 Task: Create a rule when a vote is removed from a card by anyone except me .
Action: Mouse moved to (1011, 252)
Screenshot: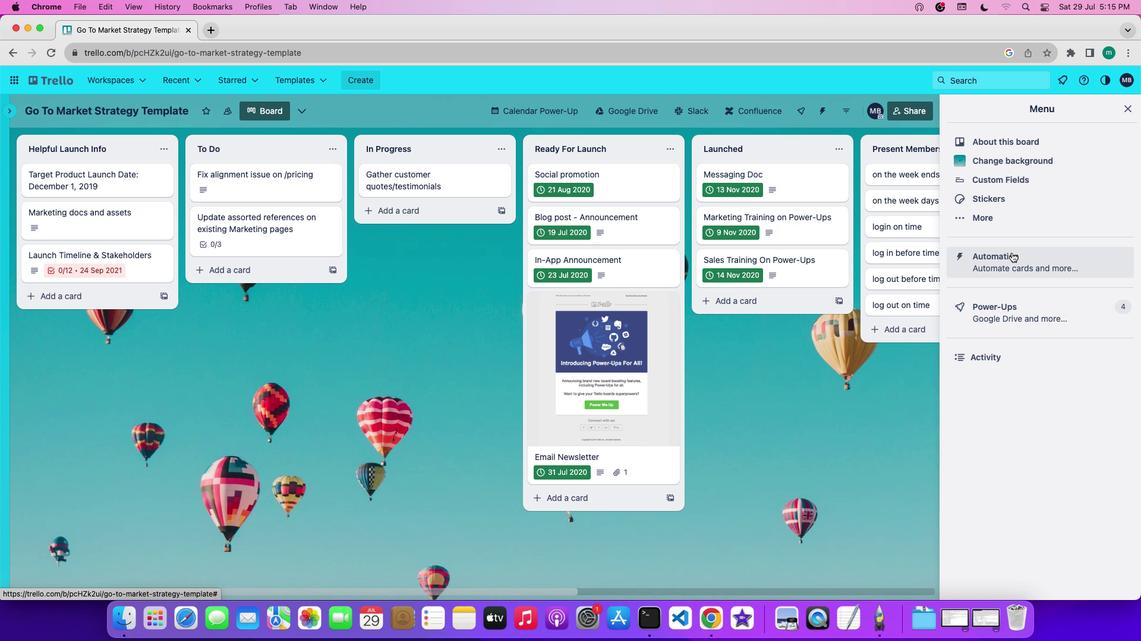 
Action: Mouse pressed left at (1011, 252)
Screenshot: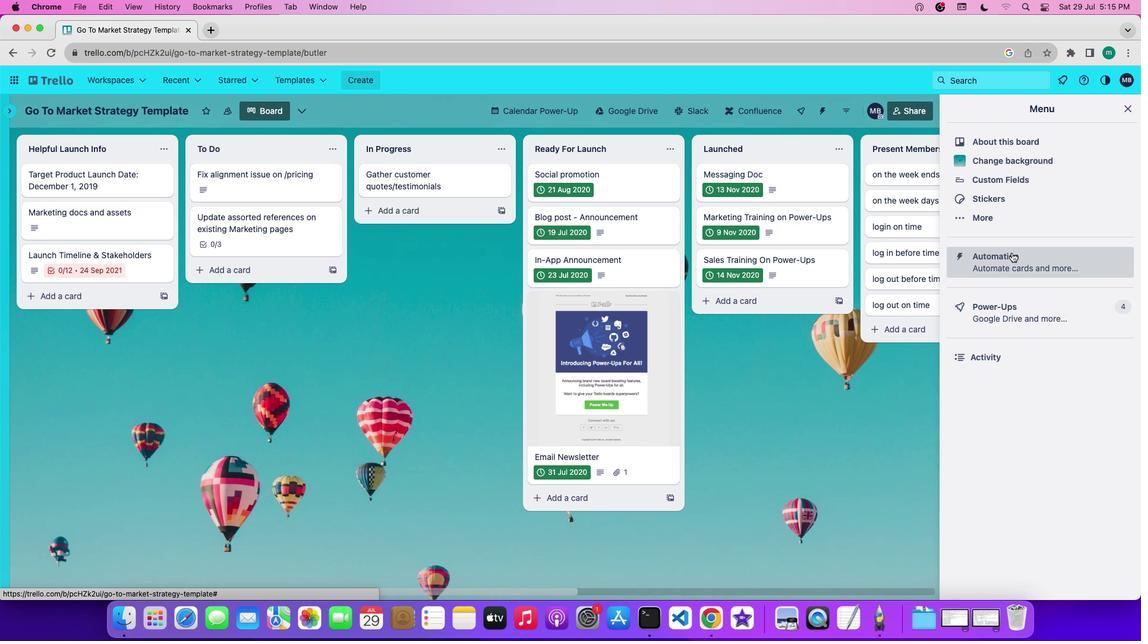 
Action: Mouse moved to (51, 215)
Screenshot: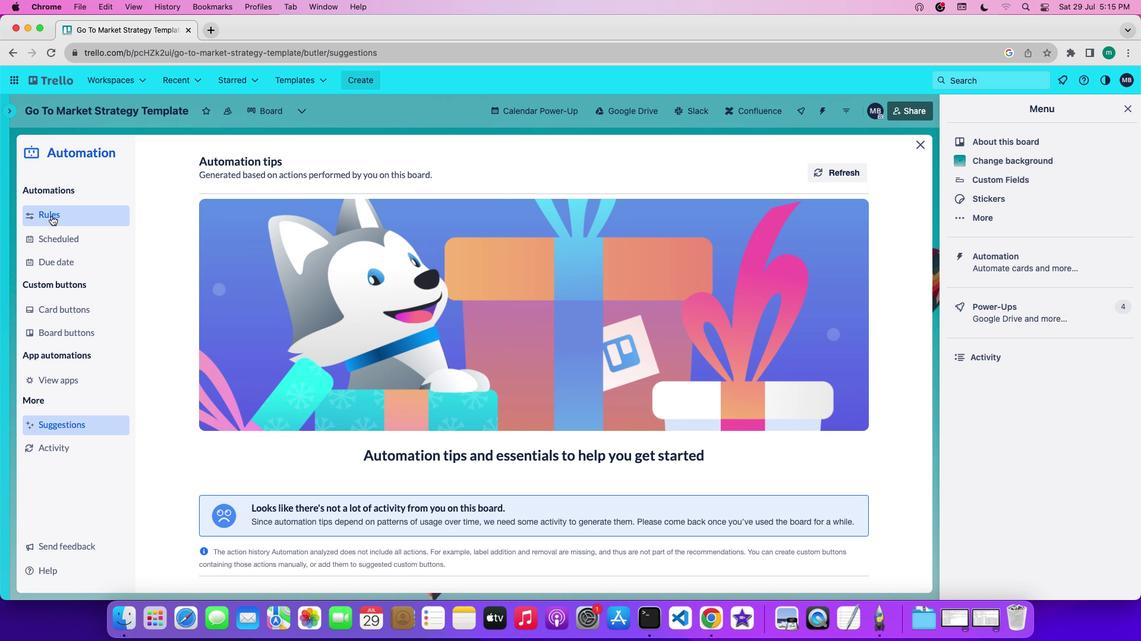 
Action: Mouse pressed left at (51, 215)
Screenshot: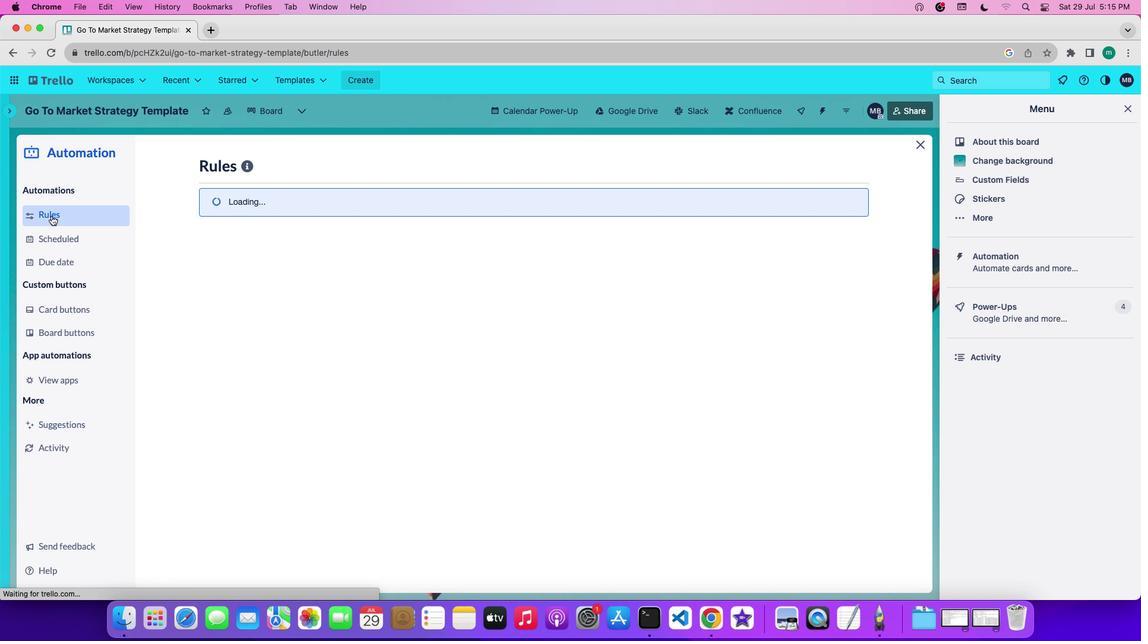 
Action: Mouse moved to (275, 424)
Screenshot: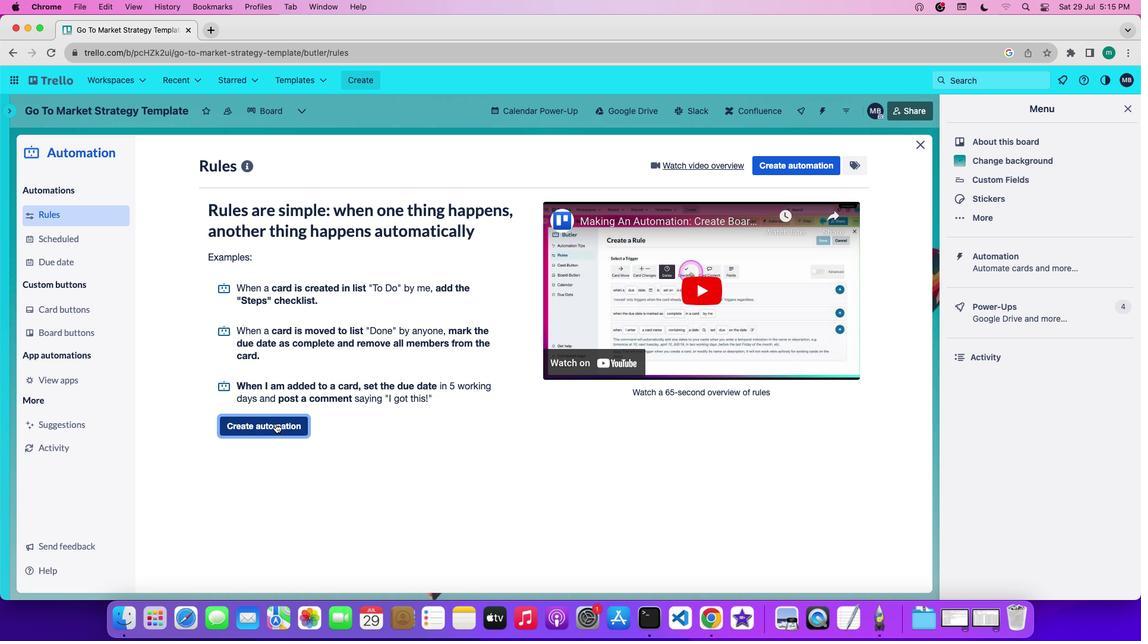 
Action: Mouse pressed left at (275, 424)
Screenshot: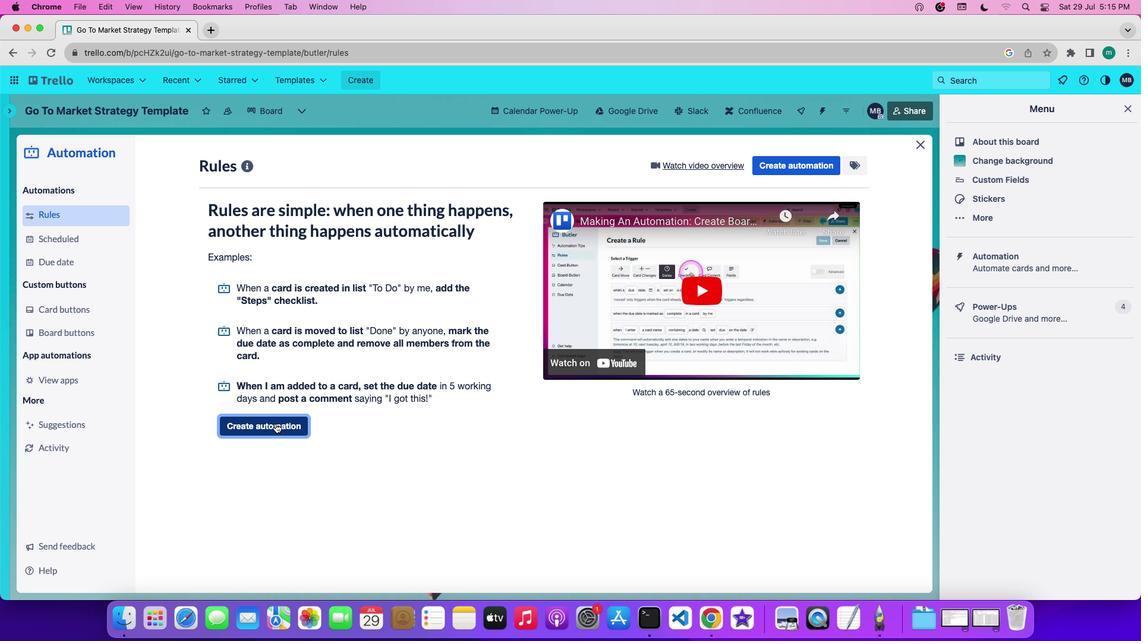 
Action: Mouse moved to (438, 286)
Screenshot: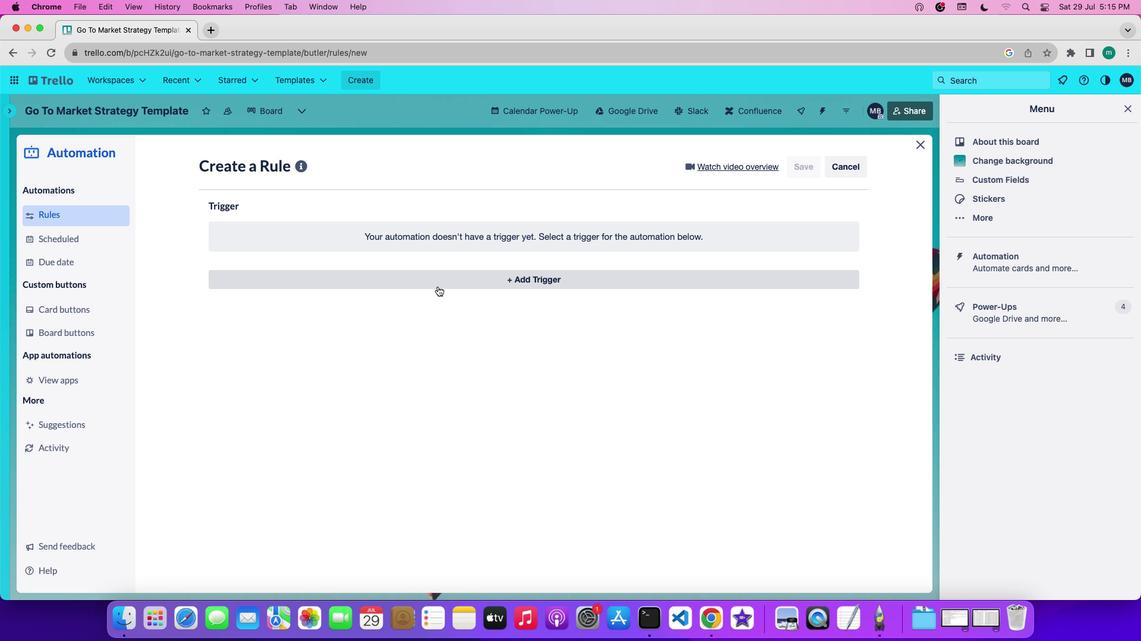 
Action: Mouse pressed left at (438, 286)
Screenshot: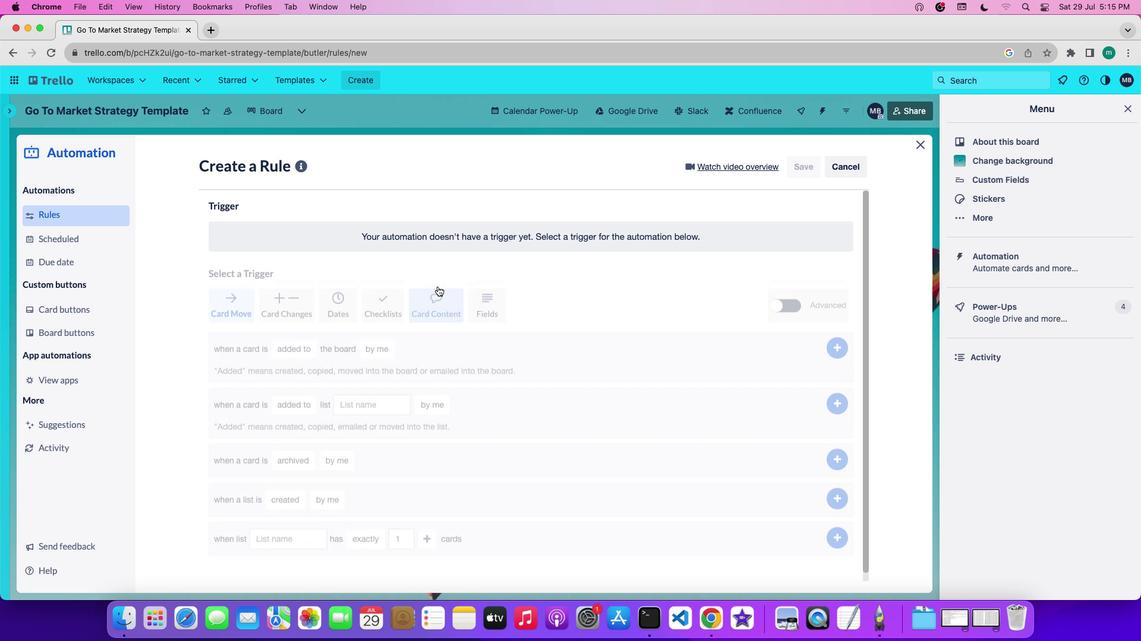 
Action: Mouse moved to (284, 315)
Screenshot: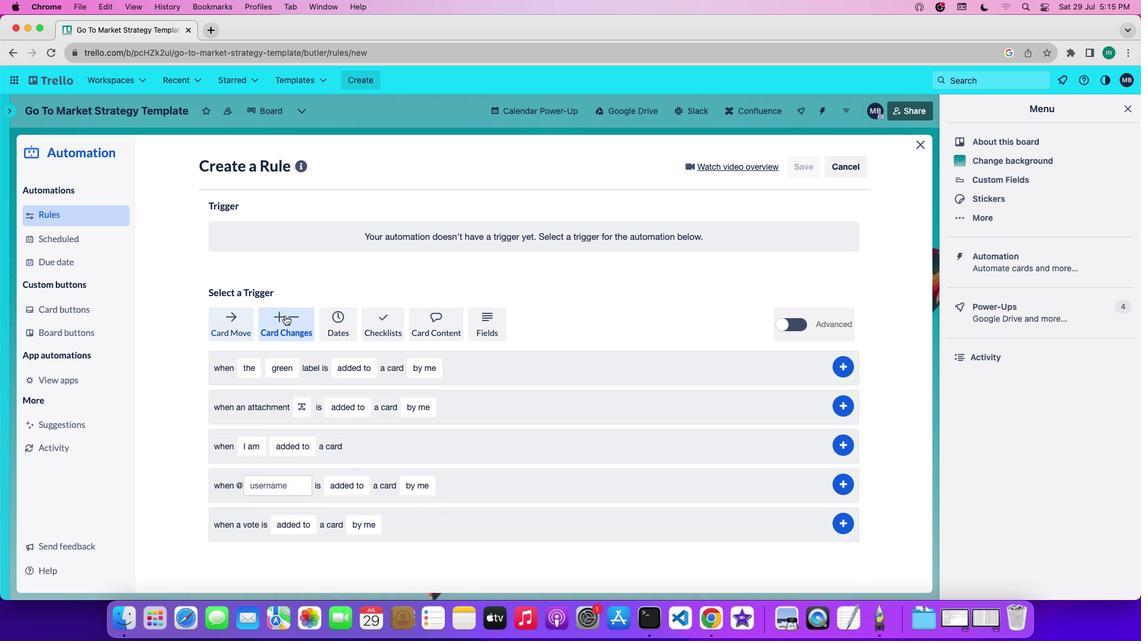 
Action: Mouse pressed left at (284, 315)
Screenshot: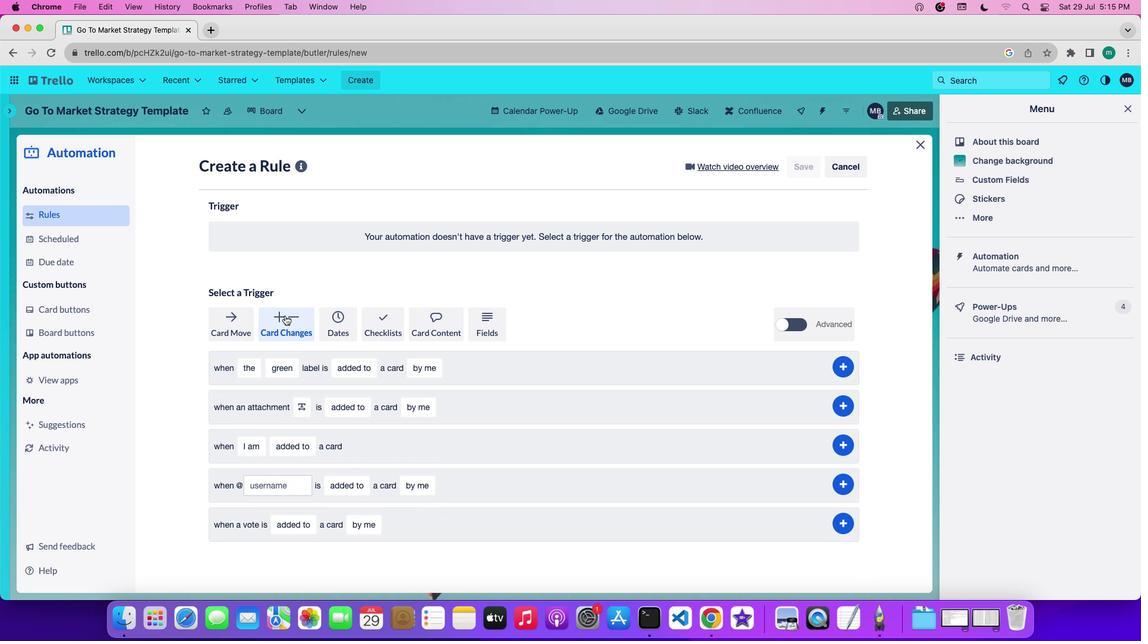 
Action: Mouse moved to (307, 519)
Screenshot: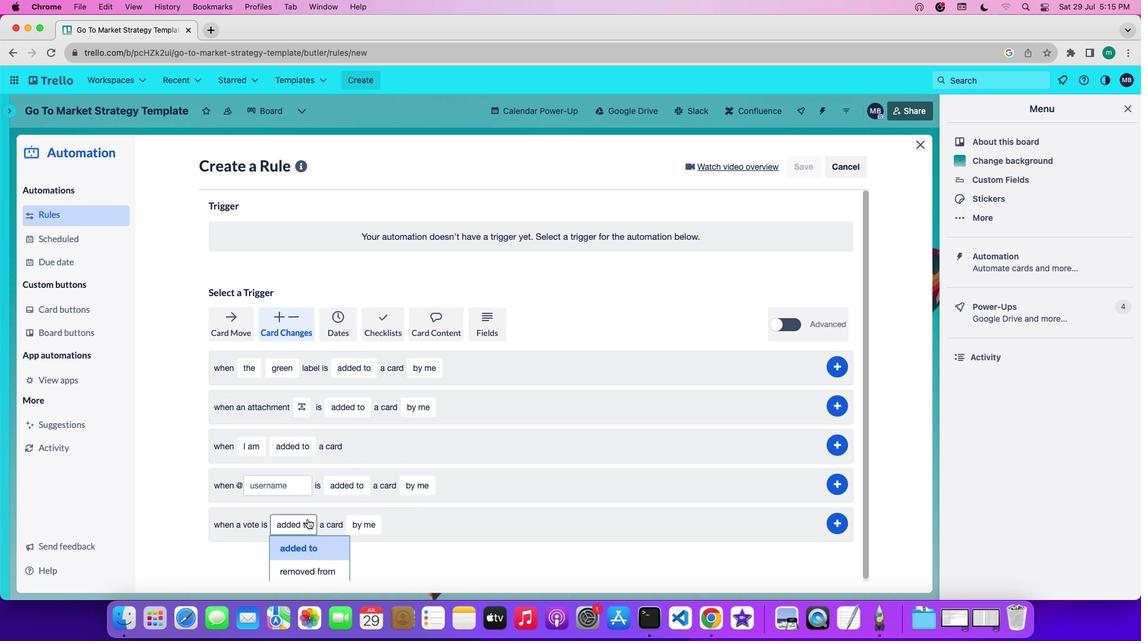 
Action: Mouse pressed left at (307, 519)
Screenshot: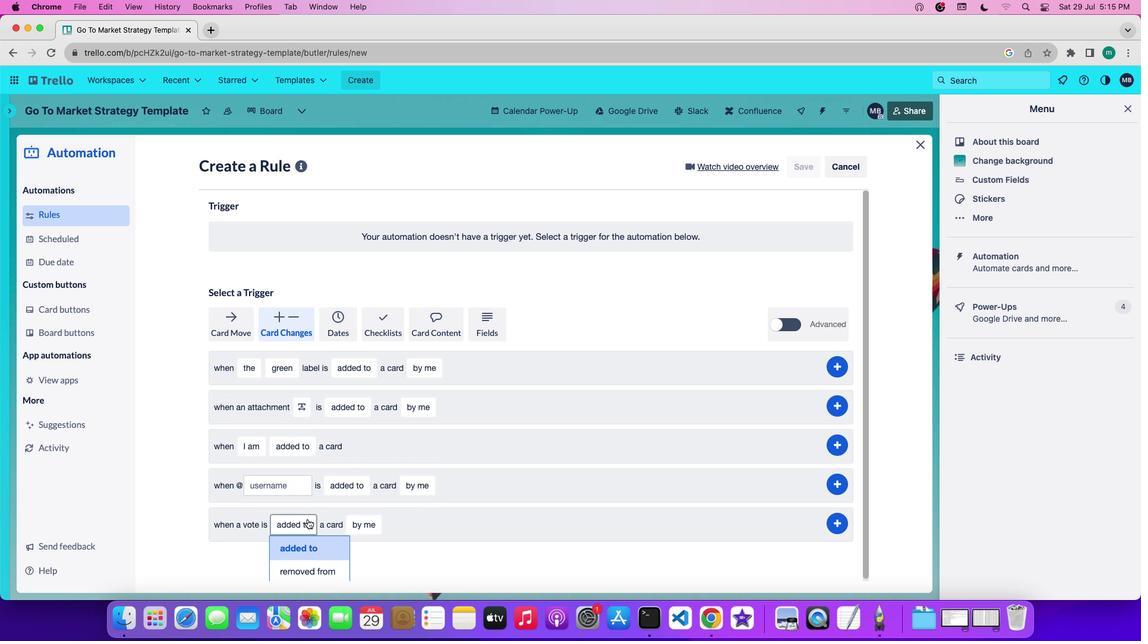 
Action: Mouse moved to (313, 570)
Screenshot: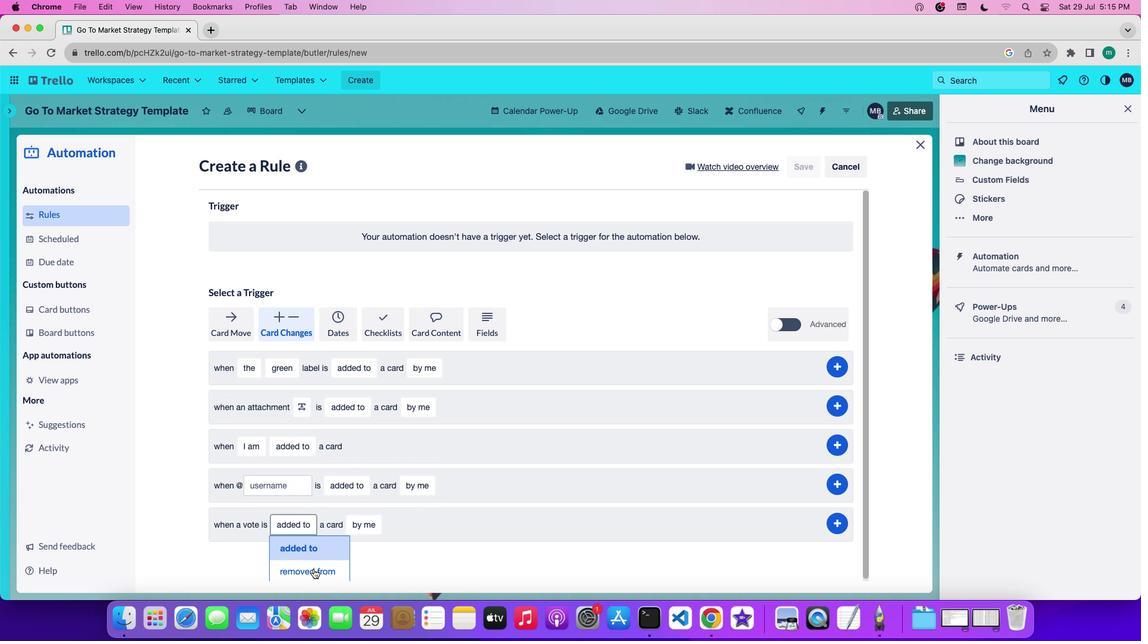 
Action: Mouse pressed left at (313, 570)
Screenshot: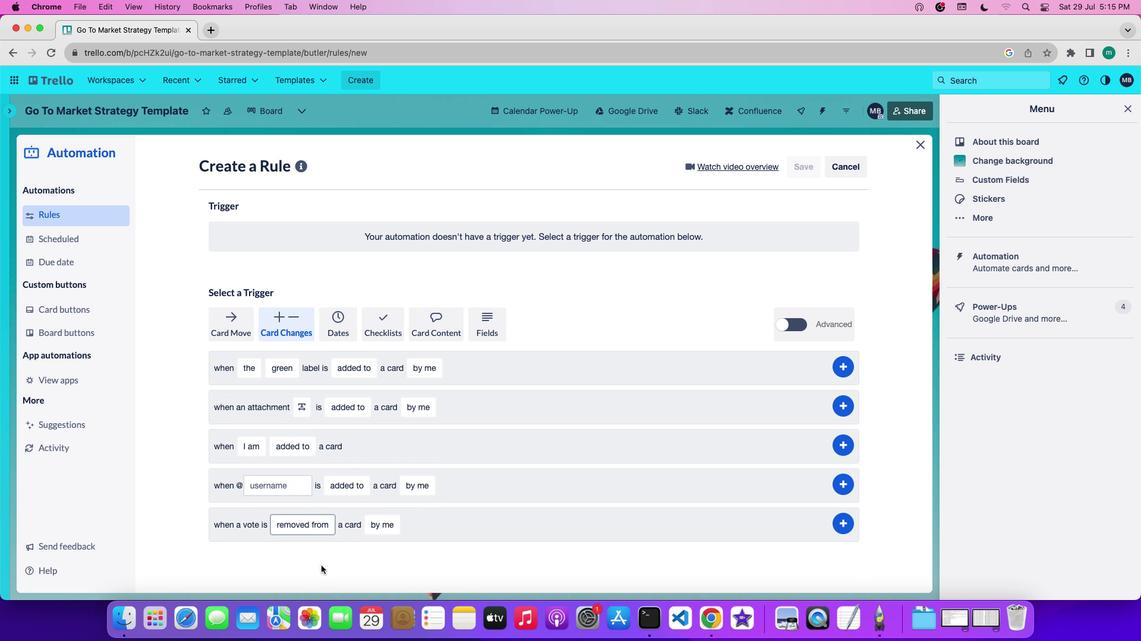 
Action: Mouse moved to (390, 527)
Screenshot: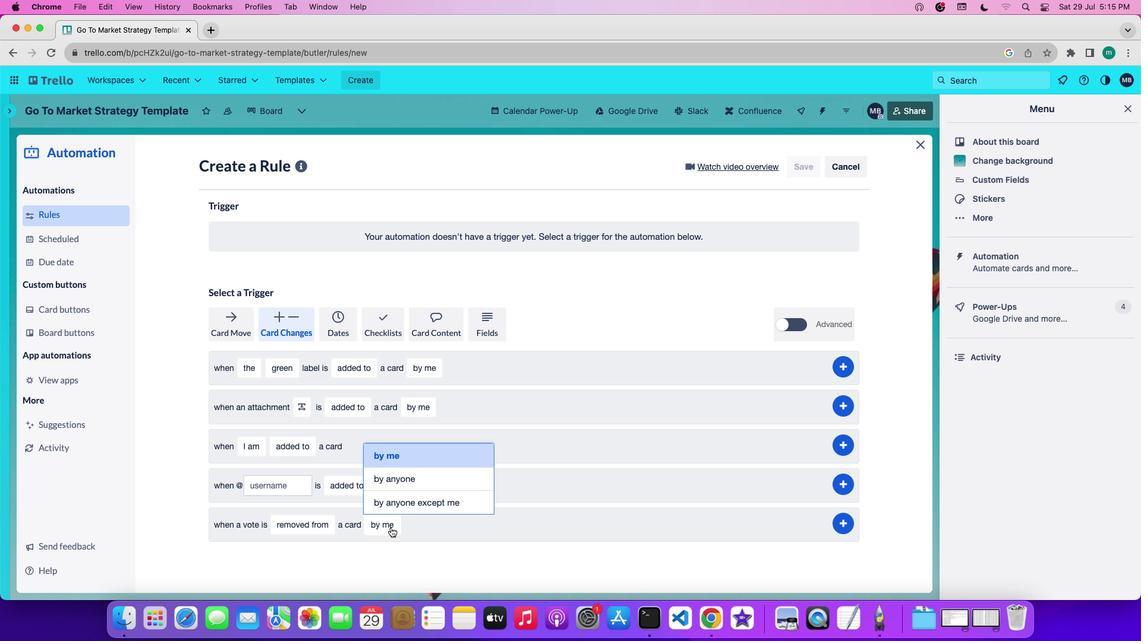 
Action: Mouse pressed left at (390, 527)
Screenshot: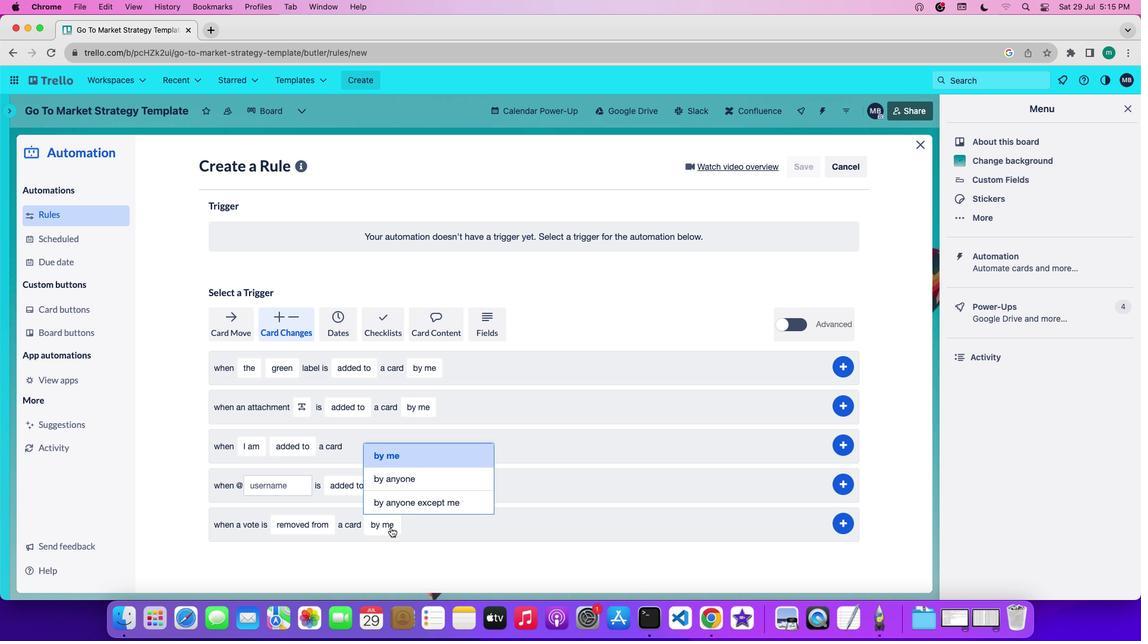 
Action: Mouse moved to (418, 505)
Screenshot: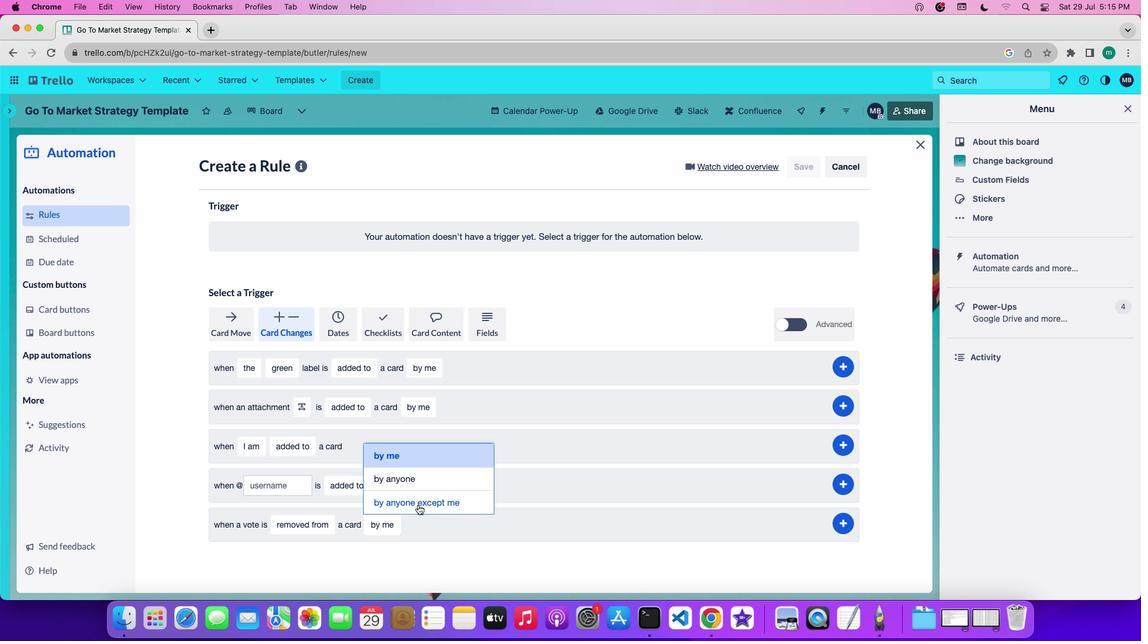 
Action: Mouse pressed left at (418, 505)
Screenshot: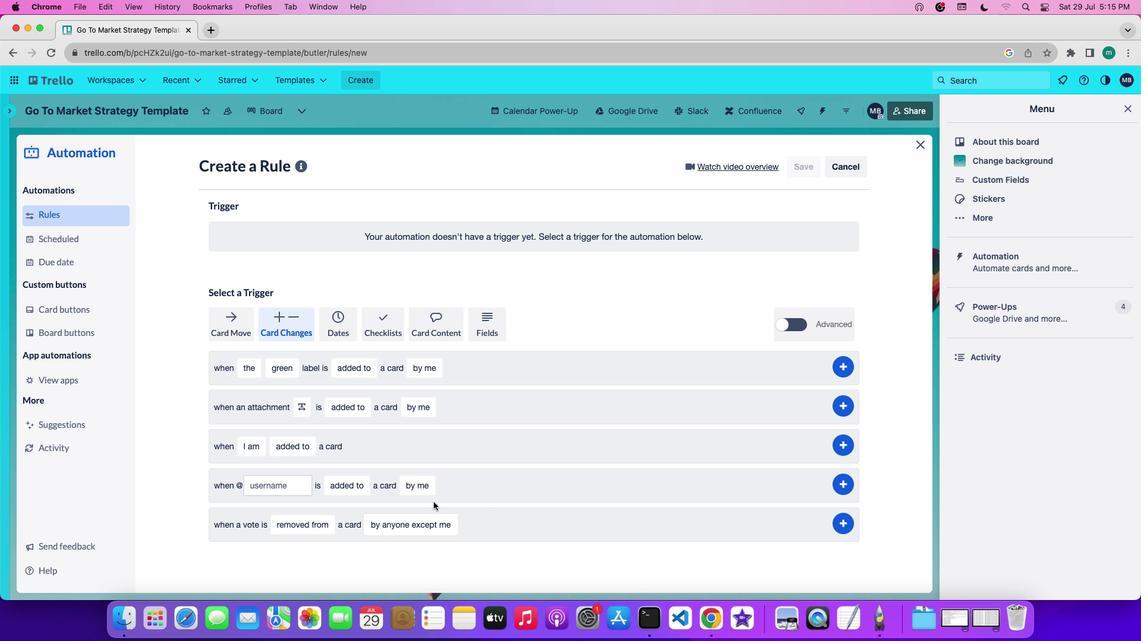 
Action: Mouse moved to (852, 526)
Screenshot: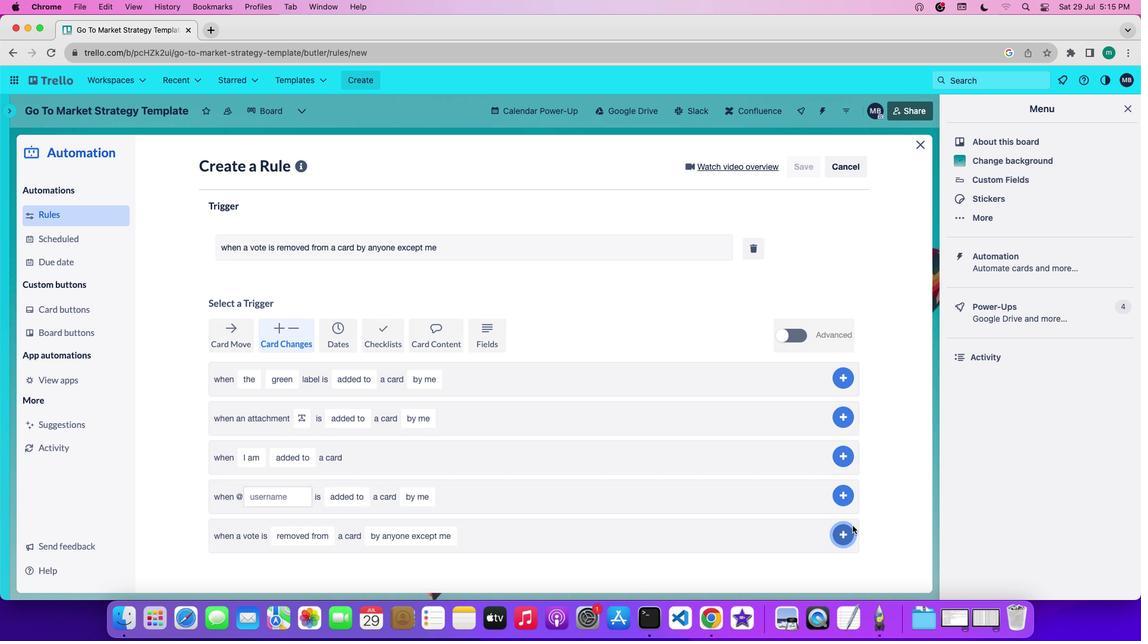 
Action: Mouse pressed left at (852, 526)
Screenshot: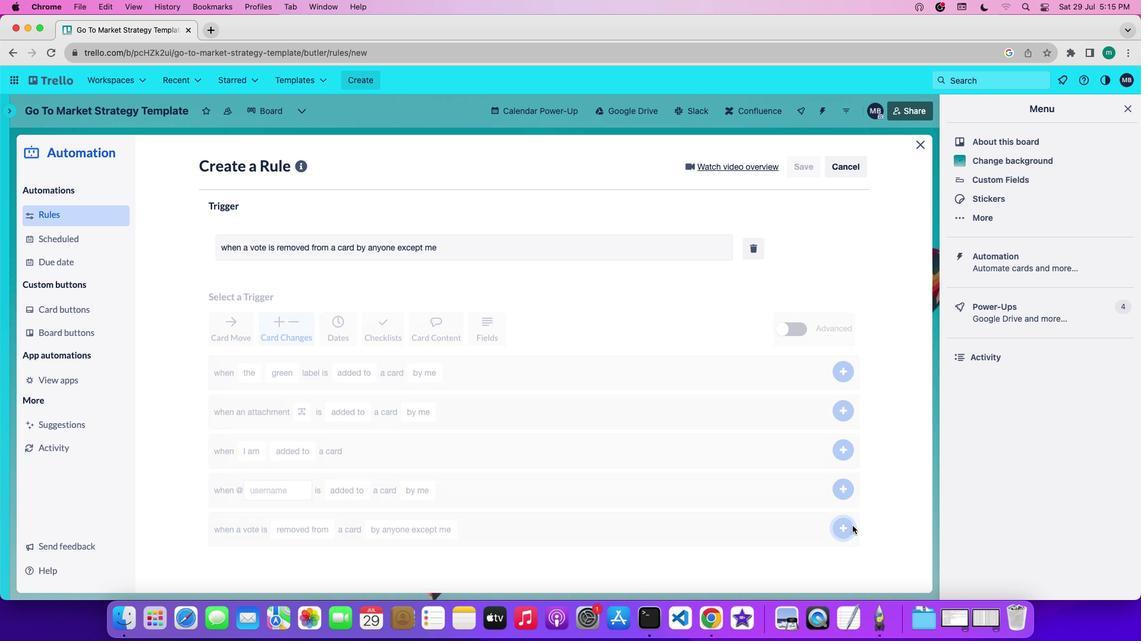 
Action: Mouse moved to (827, 533)
Screenshot: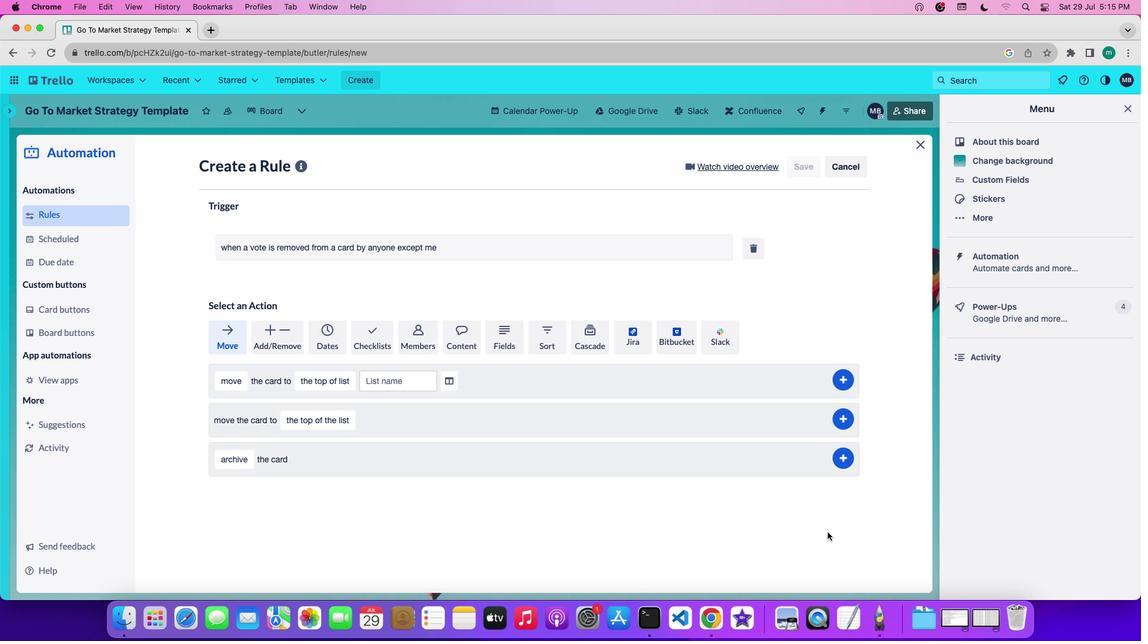 
